 Task: Enable the option "Mosaic video sub source" for overlays.
Action: Mouse moved to (115, 16)
Screenshot: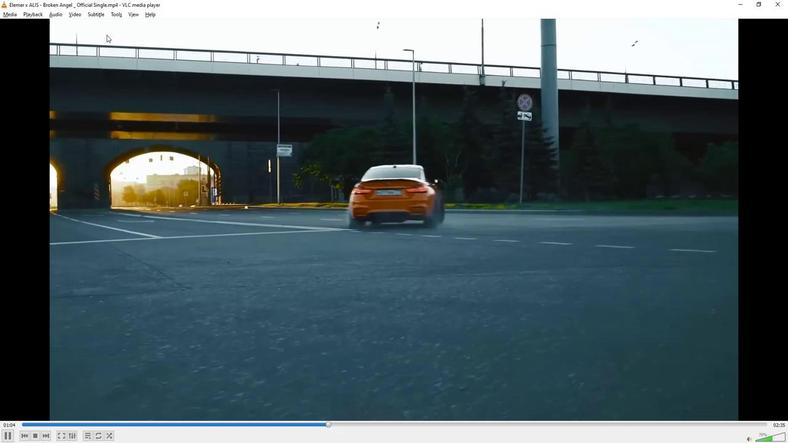 
Action: Mouse pressed left at (115, 16)
Screenshot: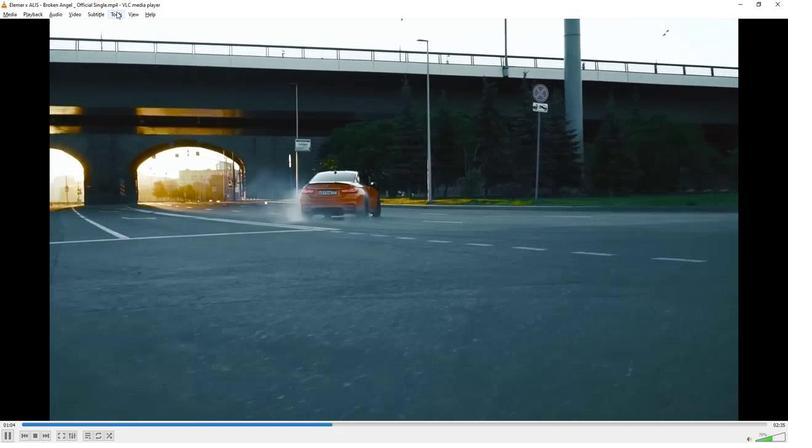 
Action: Mouse moved to (131, 113)
Screenshot: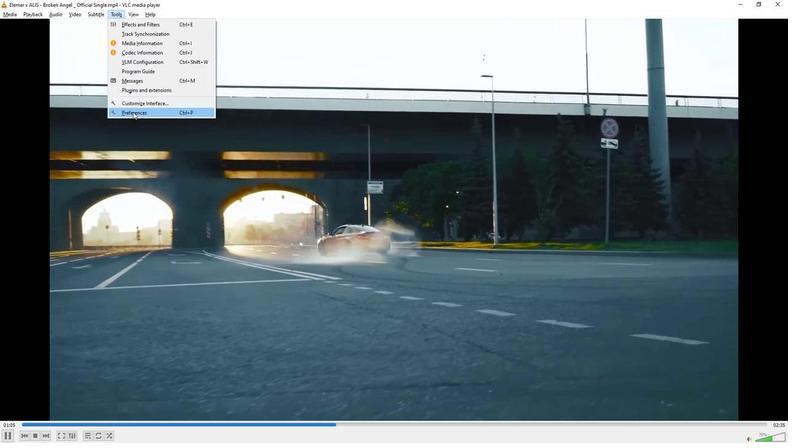 
Action: Mouse pressed left at (131, 113)
Screenshot: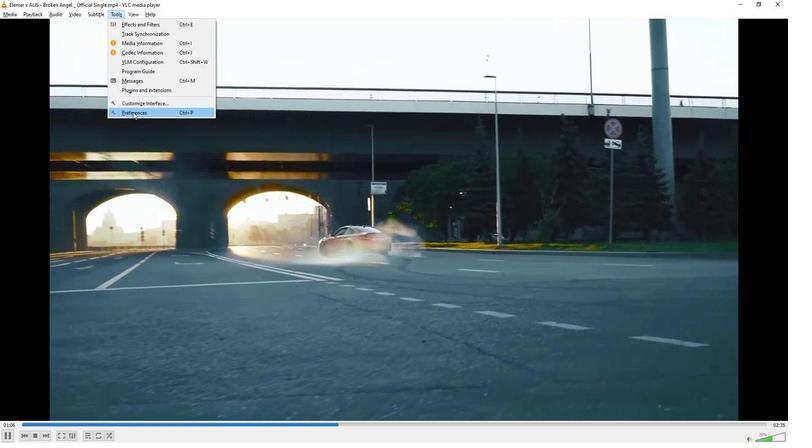 
Action: Mouse moved to (151, 352)
Screenshot: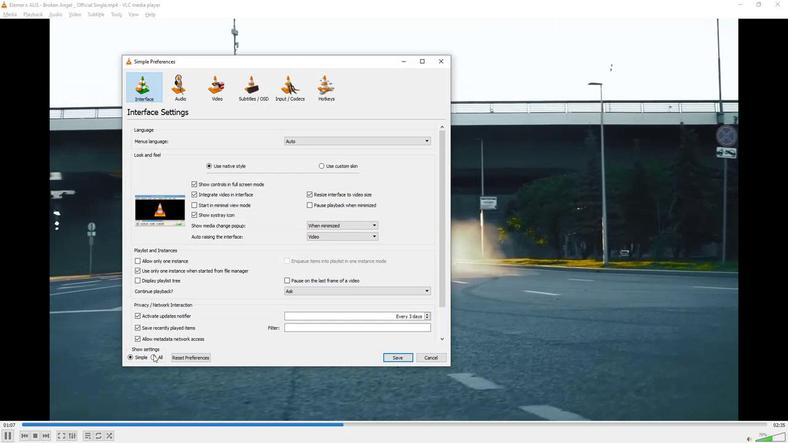 
Action: Mouse pressed left at (151, 352)
Screenshot: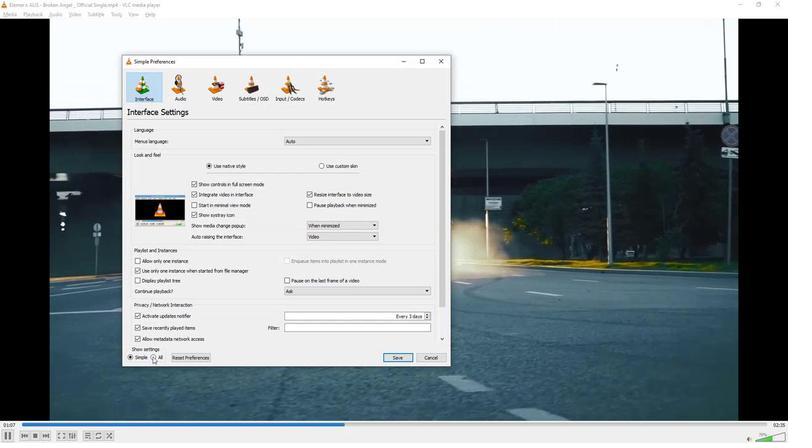 
Action: Mouse moved to (162, 267)
Screenshot: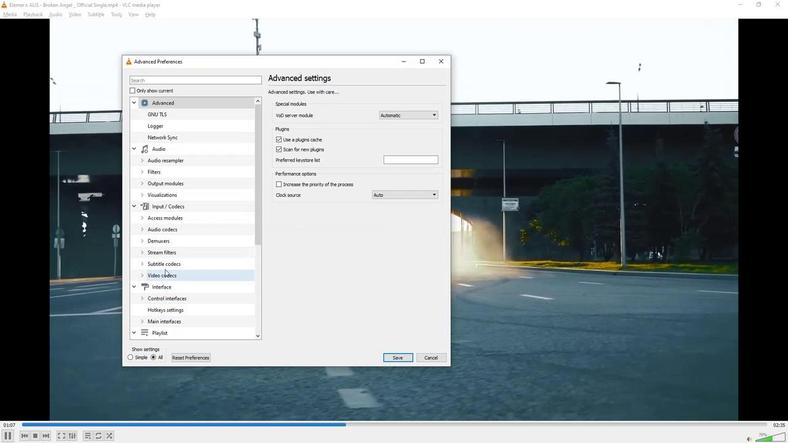 
Action: Mouse scrolled (162, 266) with delta (0, 0)
Screenshot: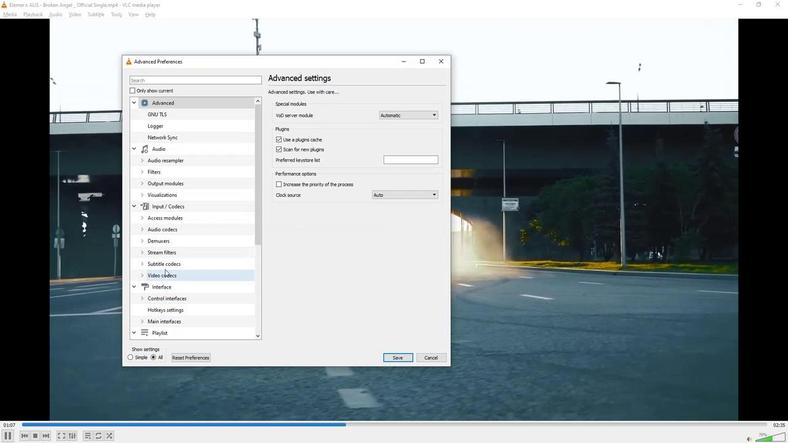 
Action: Mouse moved to (161, 266)
Screenshot: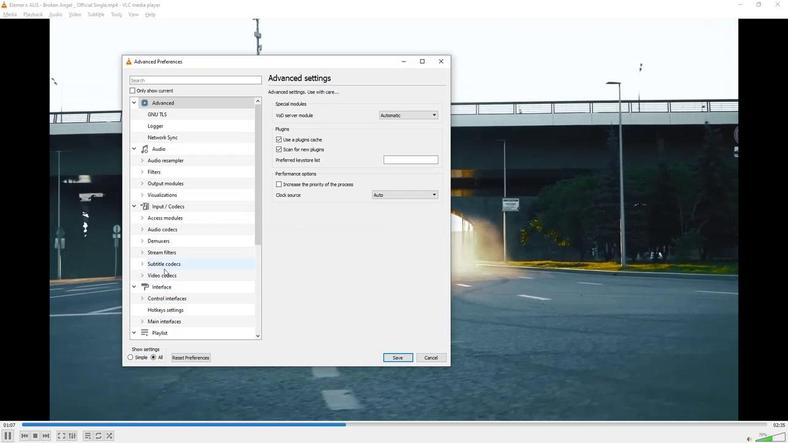 
Action: Mouse scrolled (161, 266) with delta (0, 0)
Screenshot: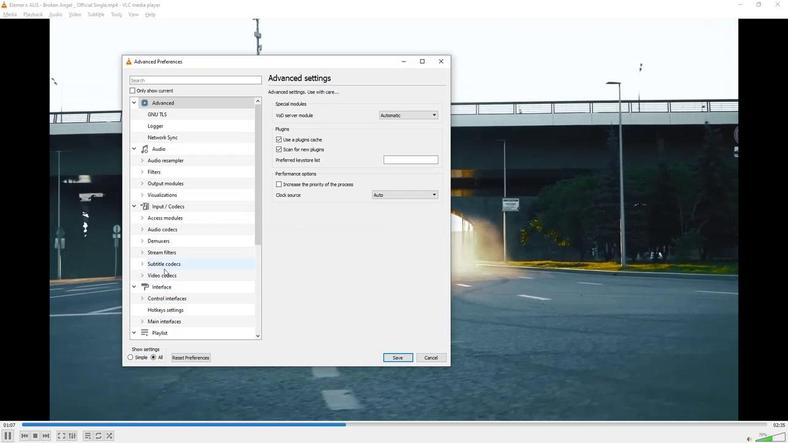 
Action: Mouse moved to (160, 266)
Screenshot: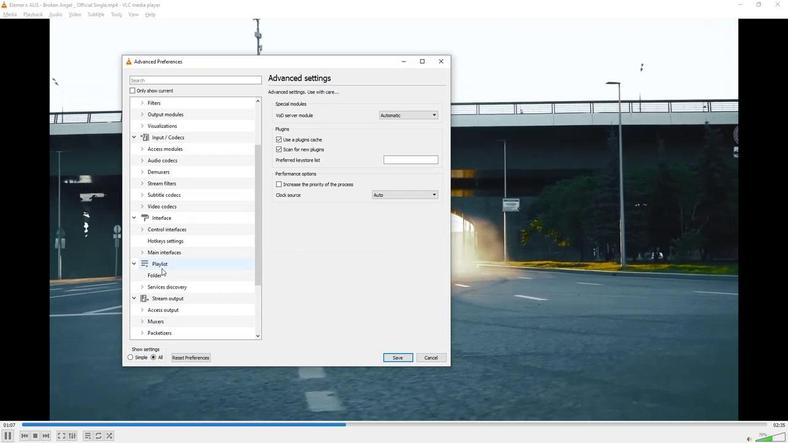 
Action: Mouse scrolled (160, 266) with delta (0, 0)
Screenshot: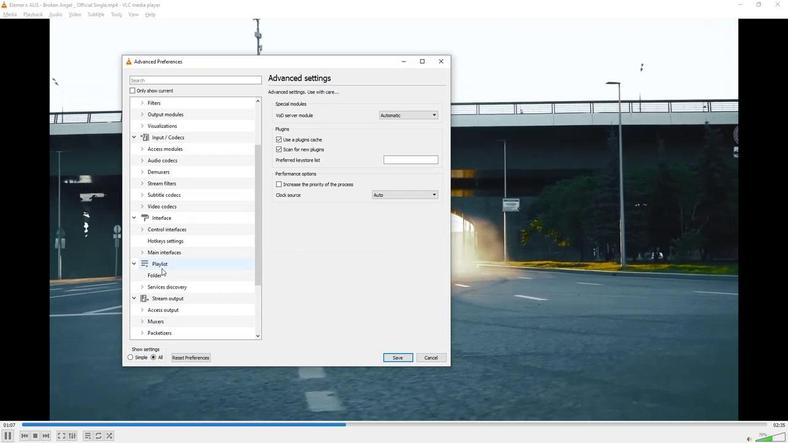
Action: Mouse moved to (159, 266)
Screenshot: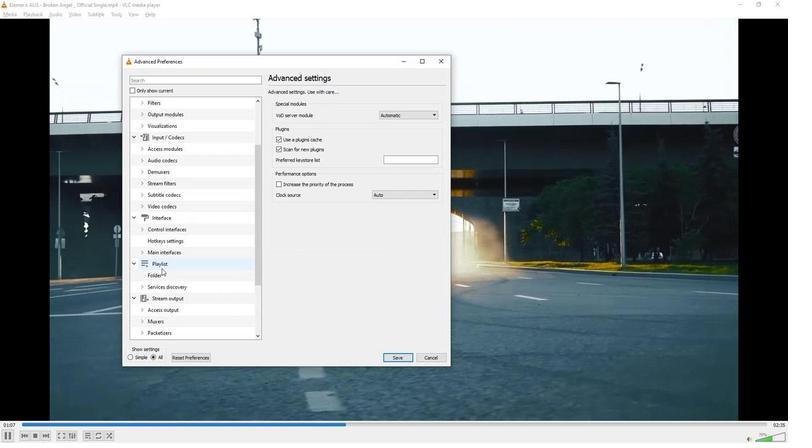 
Action: Mouse scrolled (159, 266) with delta (0, 0)
Screenshot: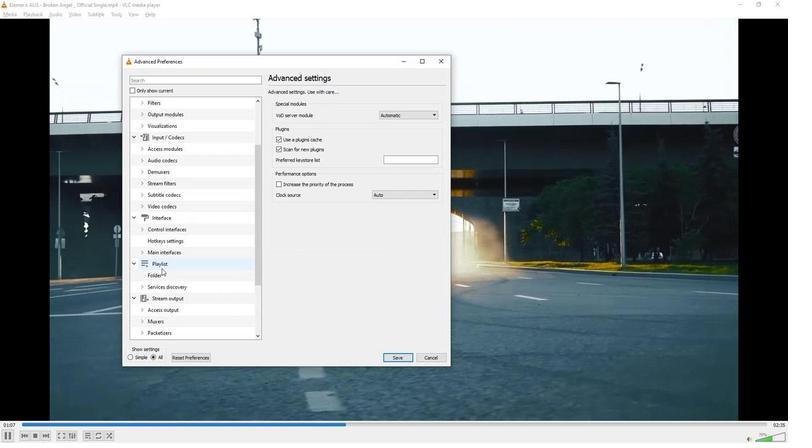 
Action: Mouse scrolled (159, 266) with delta (0, 0)
Screenshot: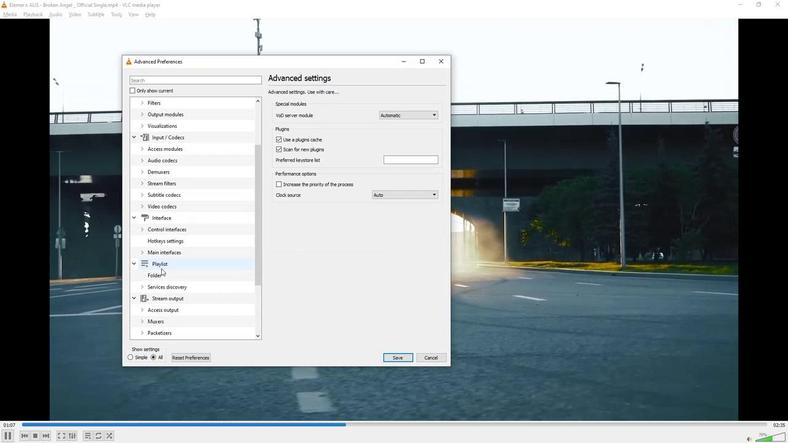 
Action: Mouse scrolled (159, 266) with delta (0, 0)
Screenshot: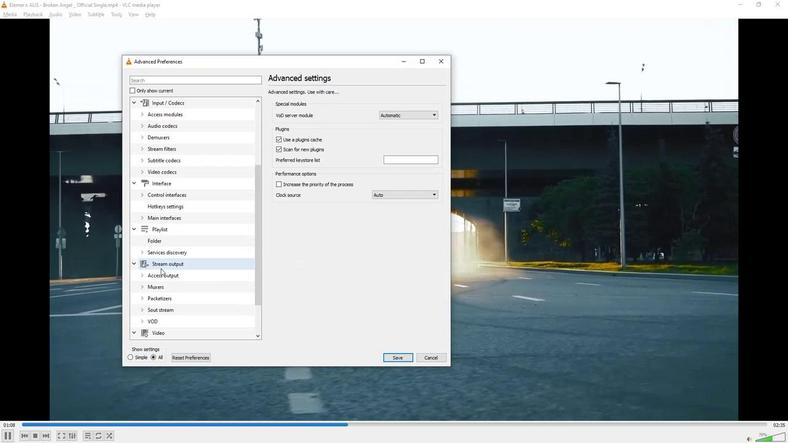 
Action: Mouse scrolled (159, 266) with delta (0, 0)
Screenshot: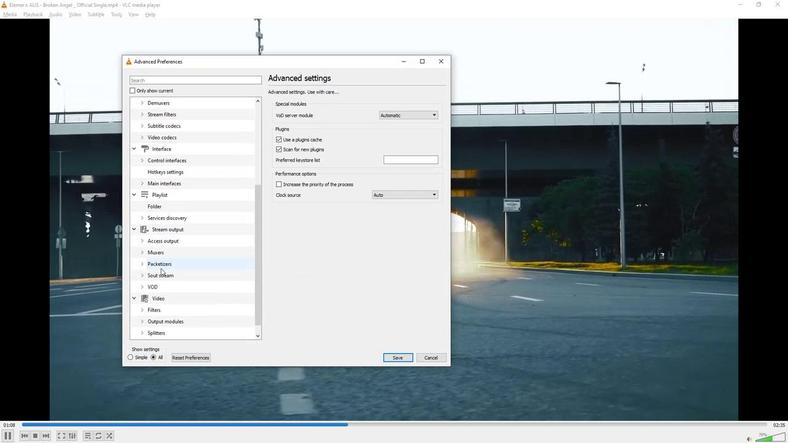 
Action: Mouse scrolled (159, 266) with delta (0, 0)
Screenshot: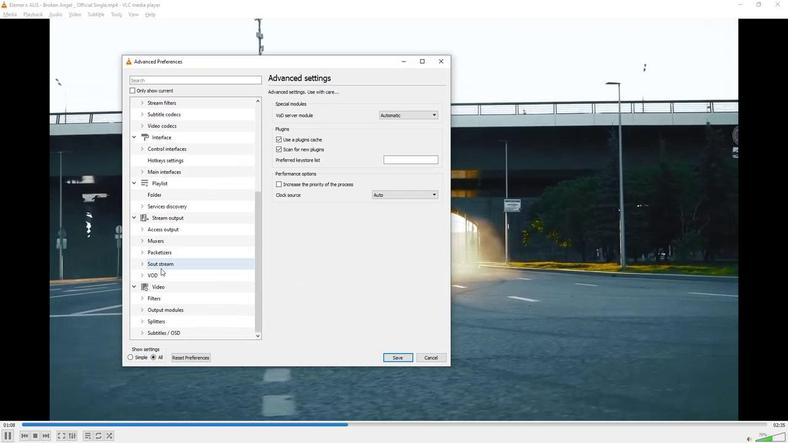 
Action: Mouse moved to (157, 327)
Screenshot: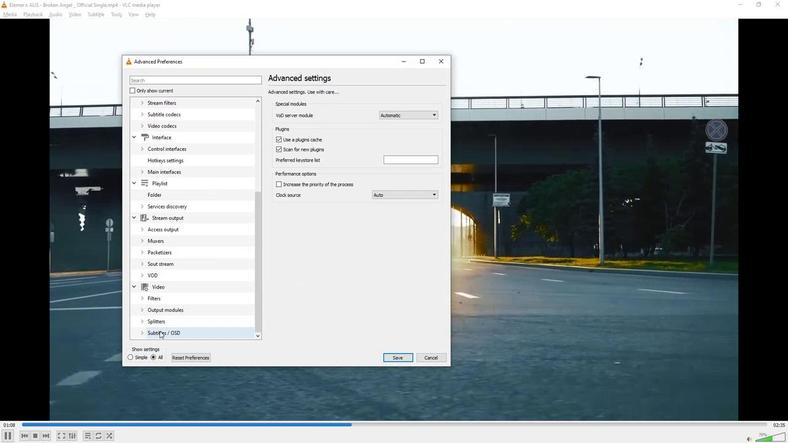 
Action: Mouse pressed left at (157, 327)
Screenshot: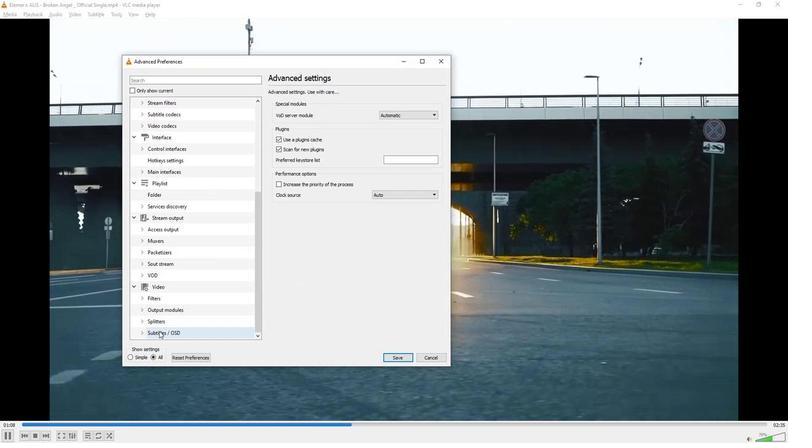 
Action: Mouse moved to (283, 246)
Screenshot: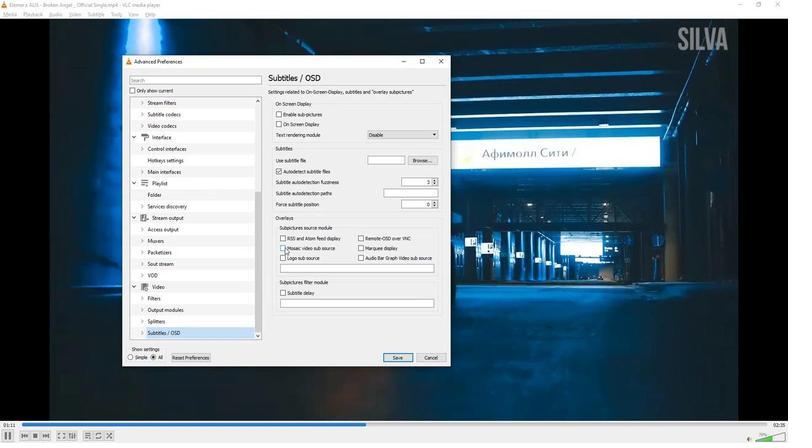 
Action: Mouse pressed left at (283, 246)
Screenshot: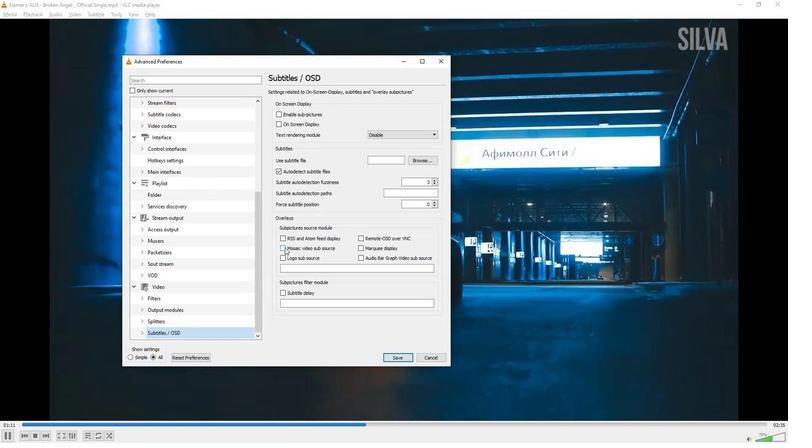 
Action: Mouse moved to (282, 335)
Screenshot: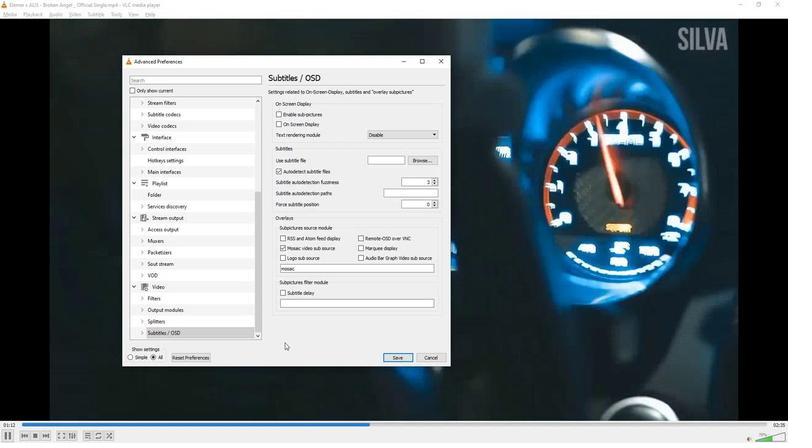 
